 Task: Enable interaction limits for 1 month only for existing users in the organization "Mark56771".
Action: Mouse moved to (1269, 104)
Screenshot: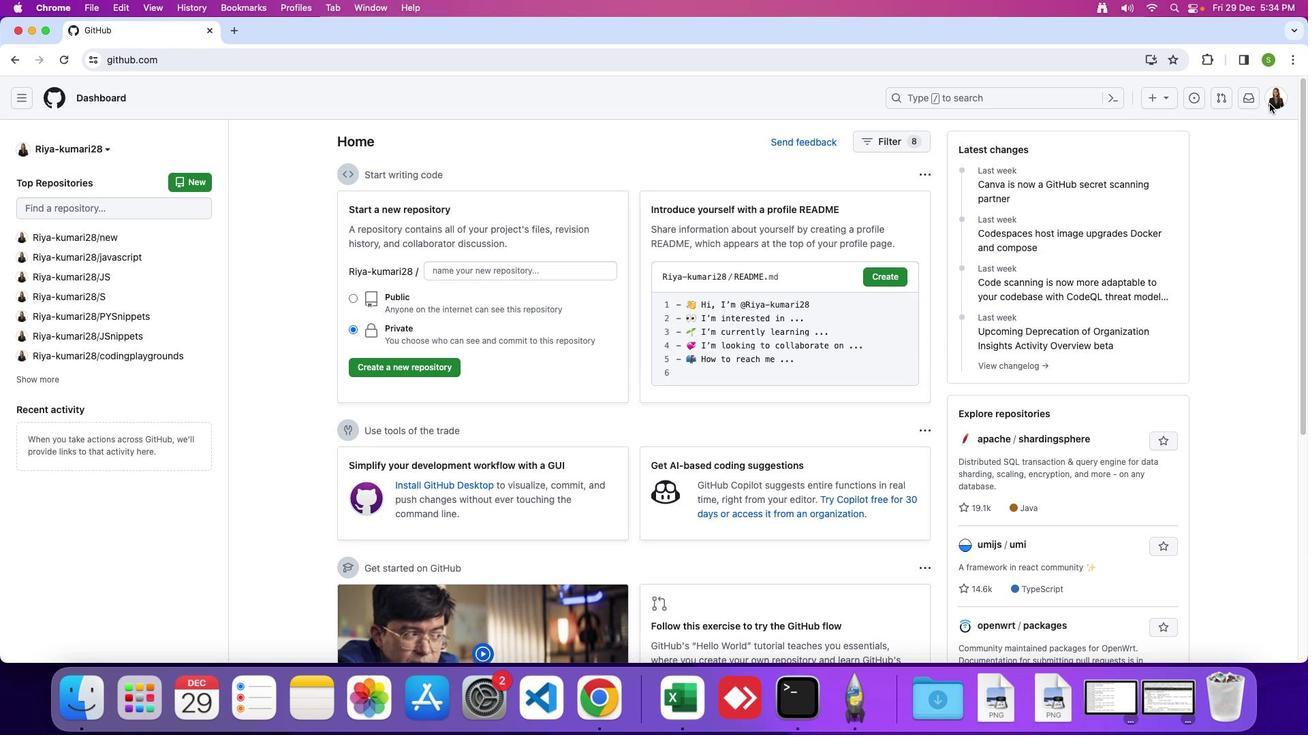 
Action: Mouse pressed left at (1269, 104)
Screenshot: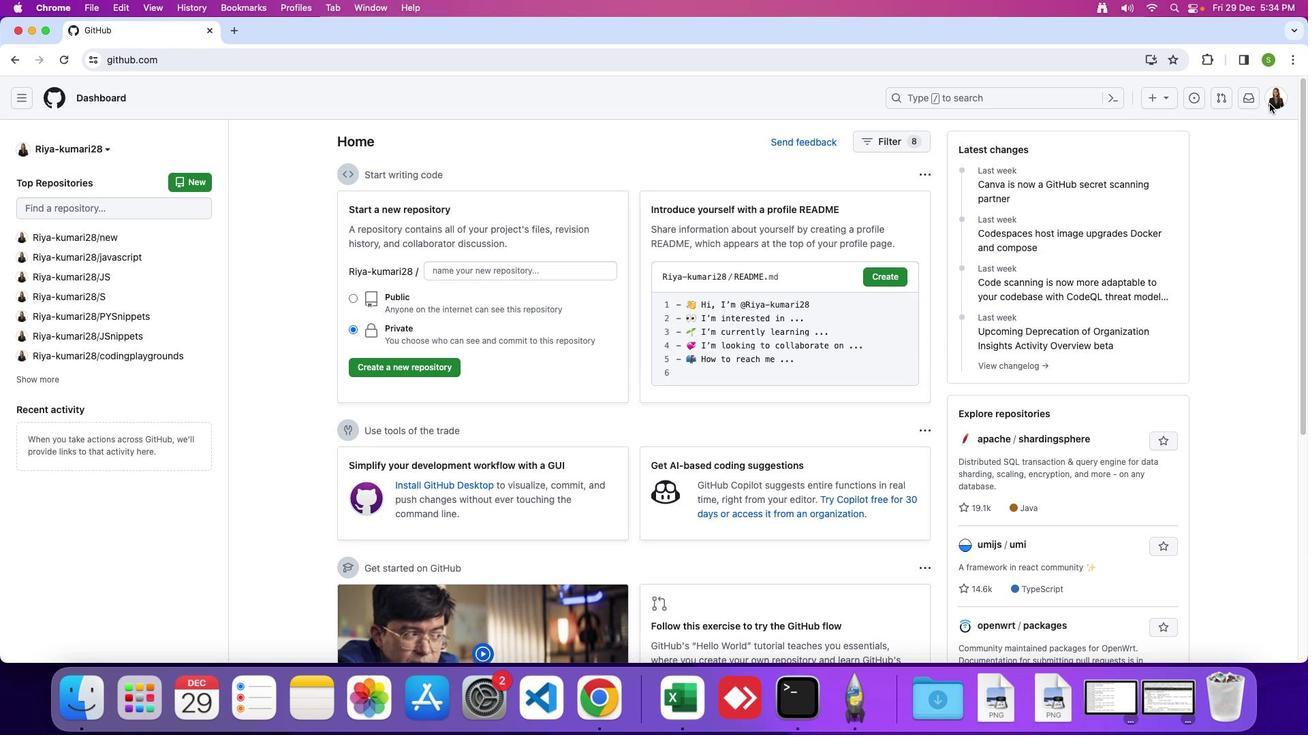 
Action: Mouse moved to (1270, 102)
Screenshot: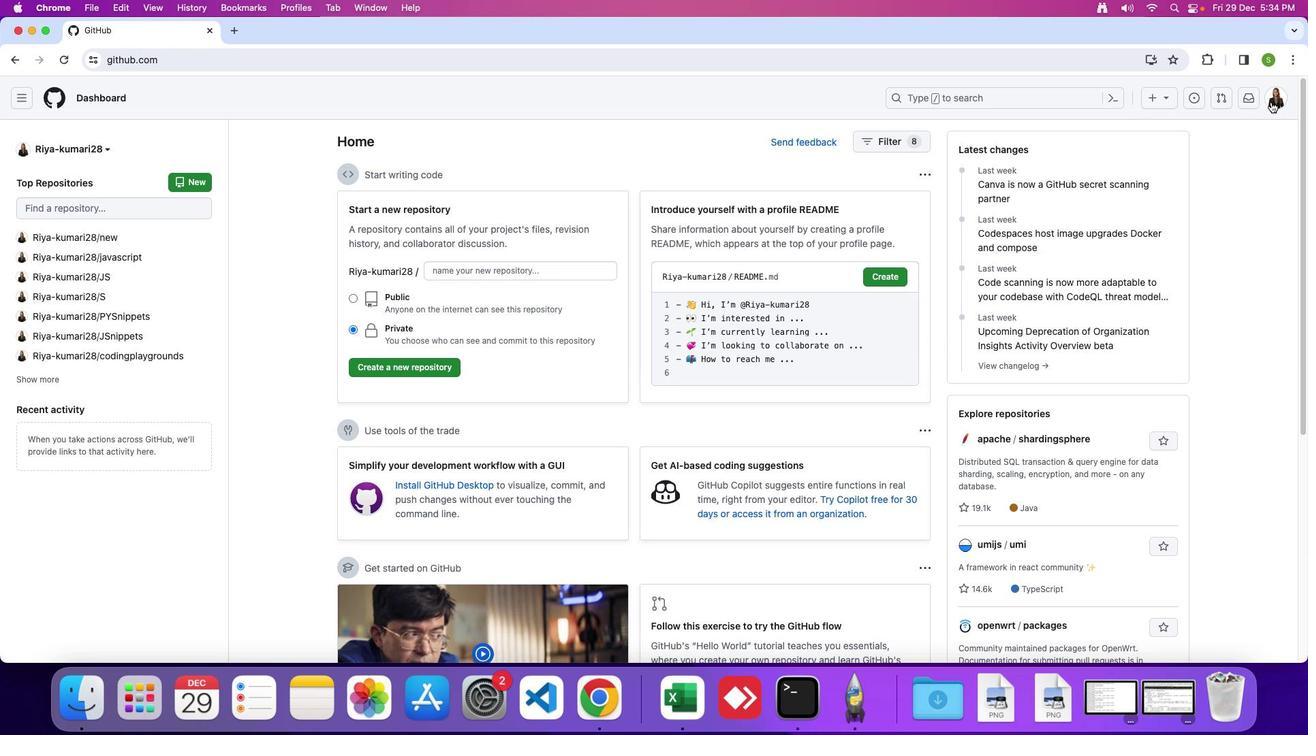 
Action: Mouse pressed left at (1270, 102)
Screenshot: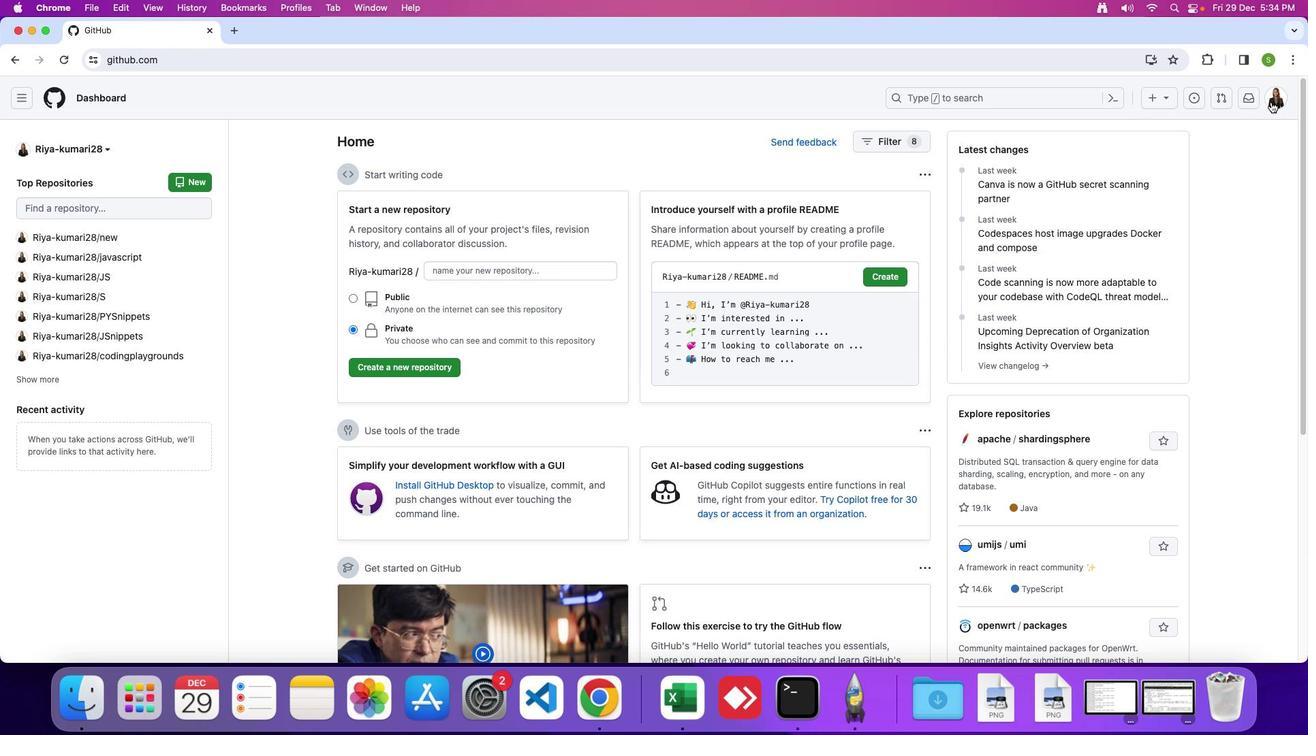 
Action: Mouse moved to (1176, 269)
Screenshot: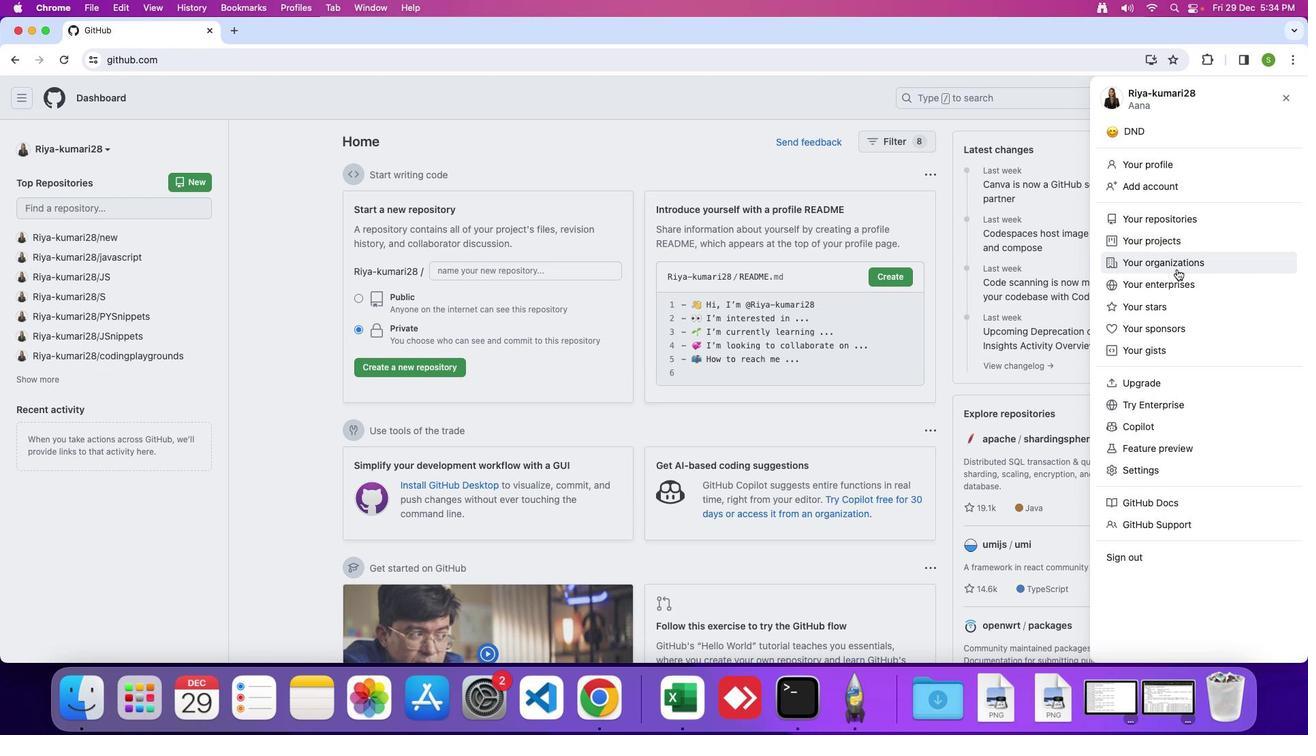 
Action: Mouse pressed left at (1176, 269)
Screenshot: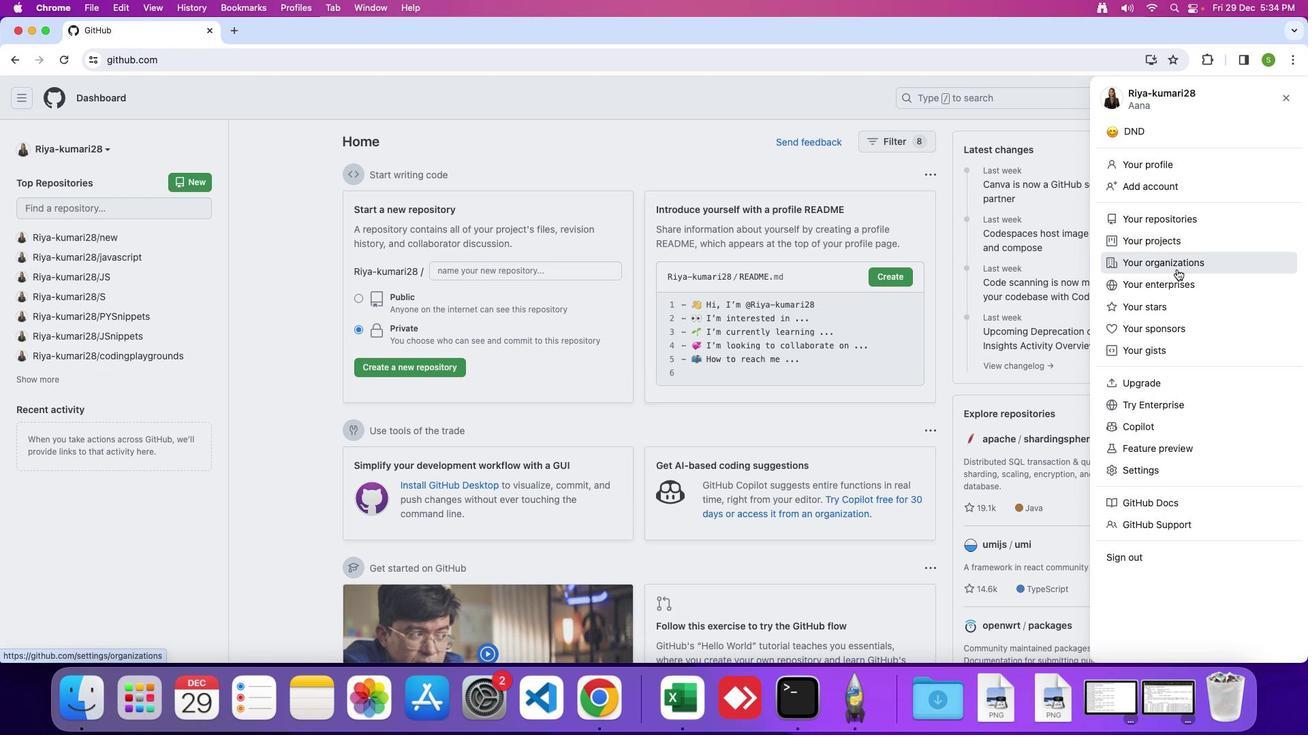 
Action: Mouse moved to (979, 281)
Screenshot: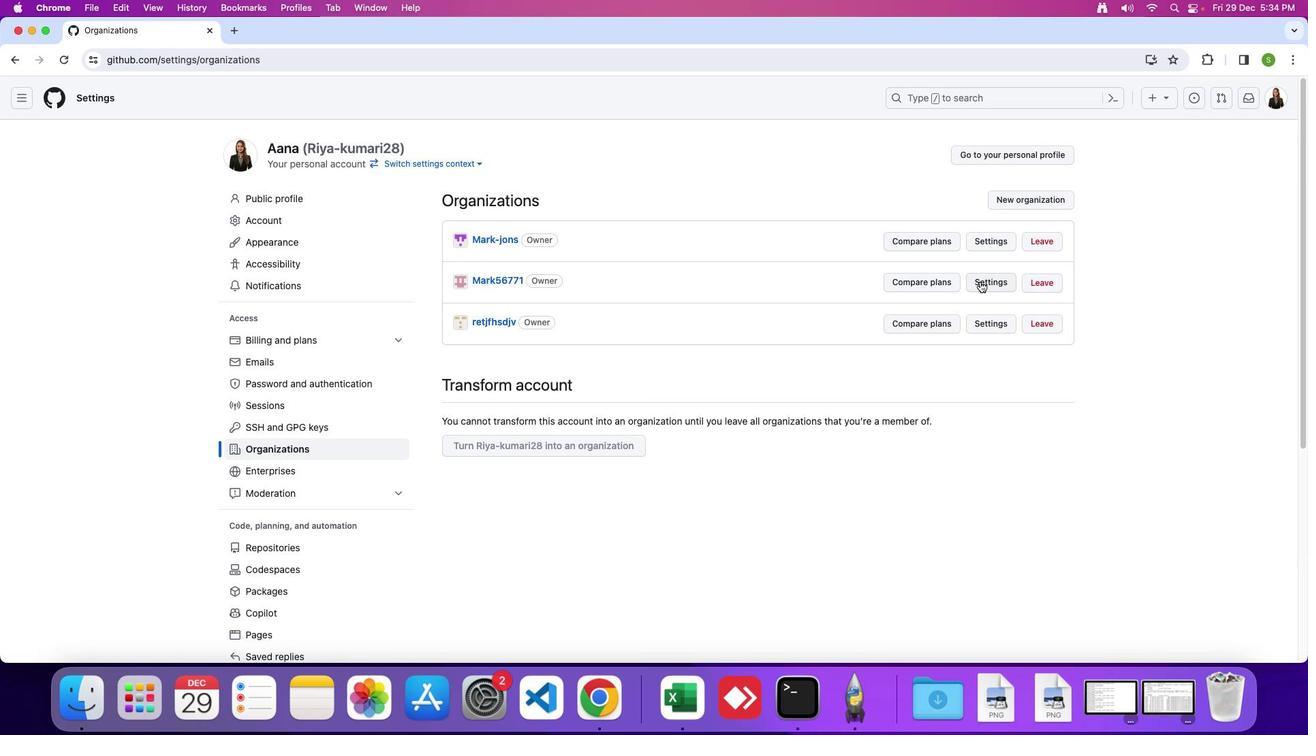 
Action: Mouse pressed left at (979, 281)
Screenshot: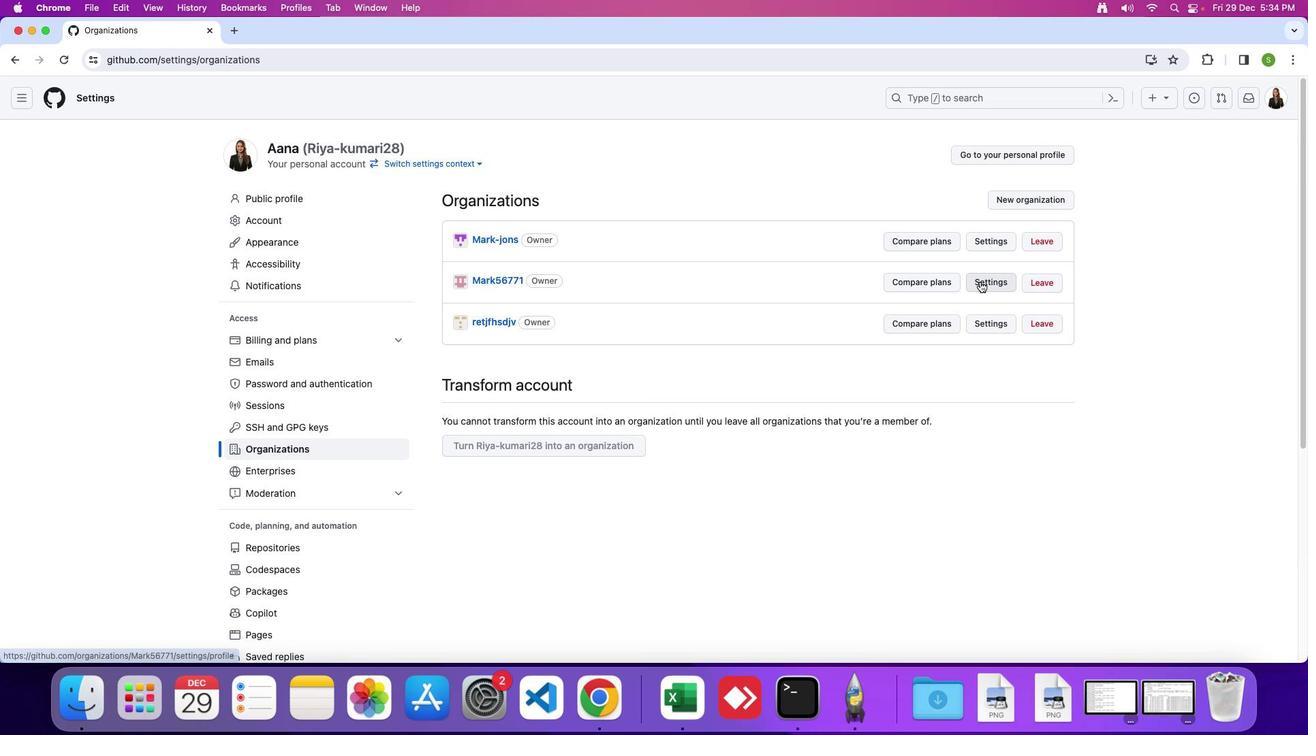 
Action: Mouse moved to (339, 361)
Screenshot: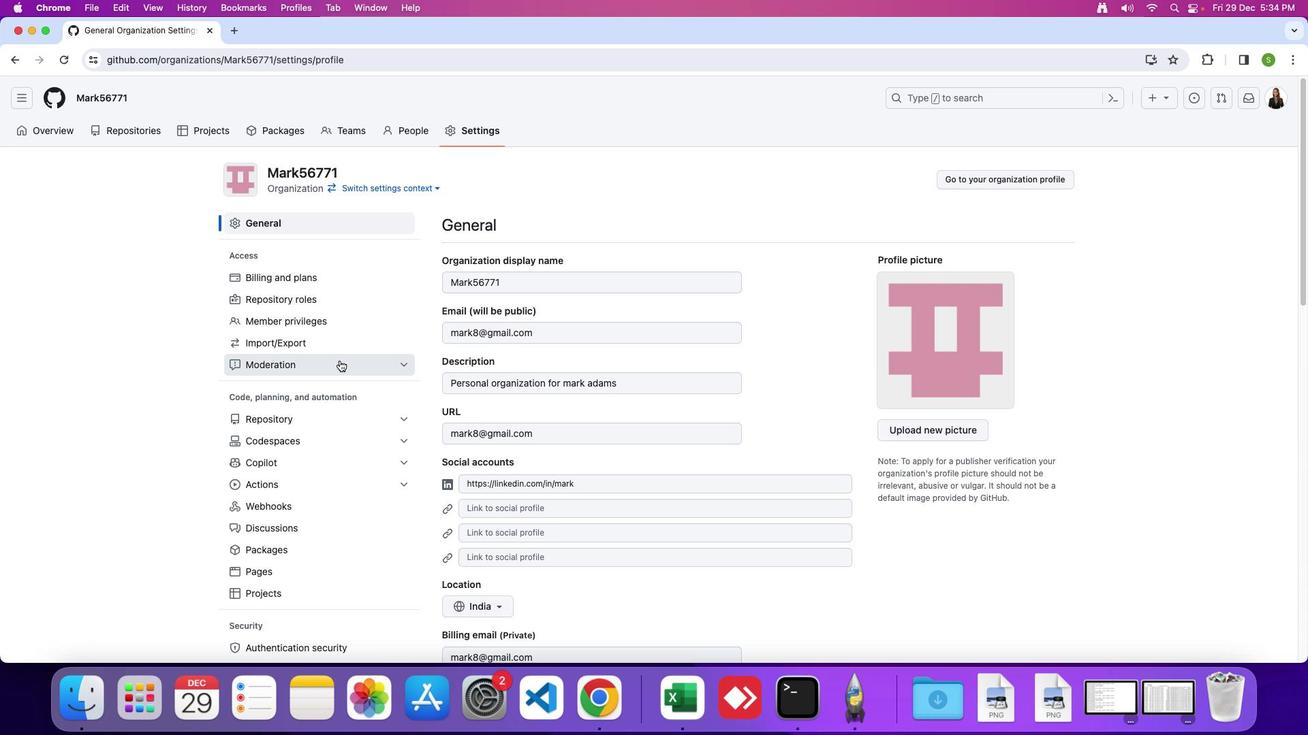 
Action: Mouse pressed left at (339, 361)
Screenshot: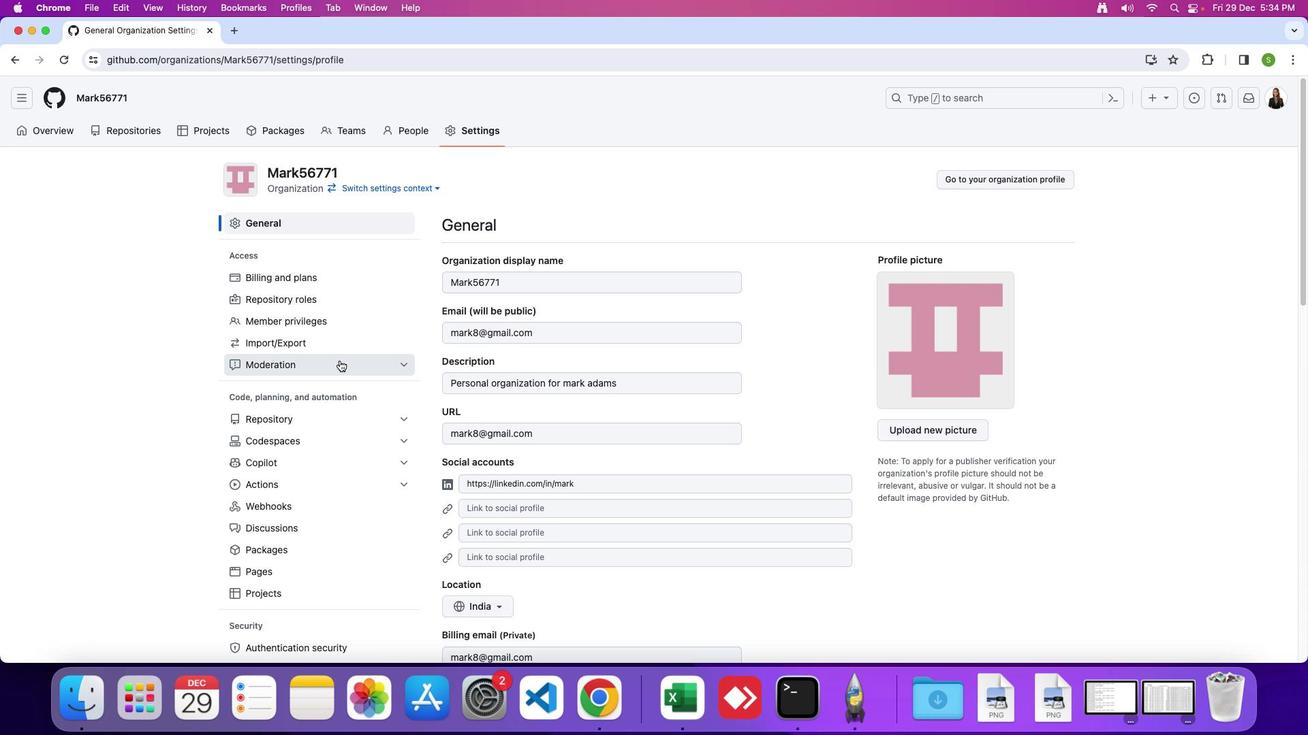 
Action: Mouse moved to (329, 408)
Screenshot: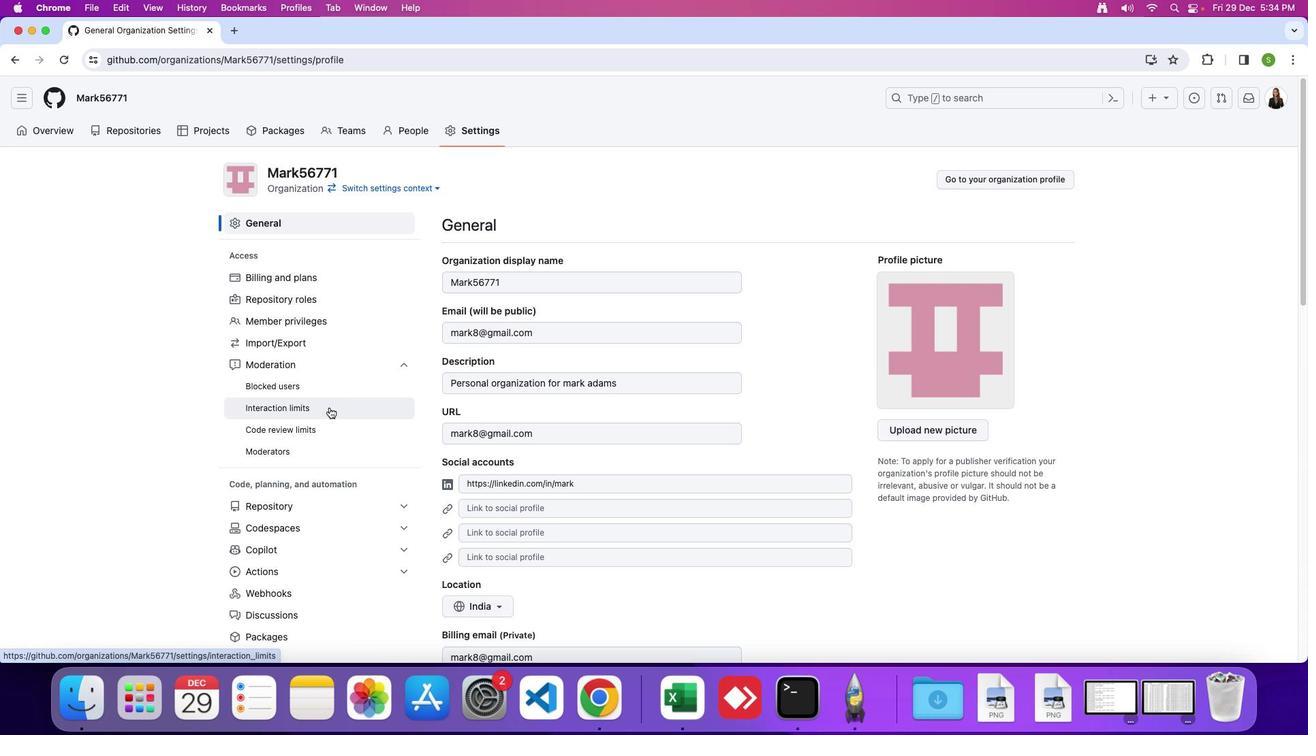 
Action: Mouse pressed left at (329, 408)
Screenshot: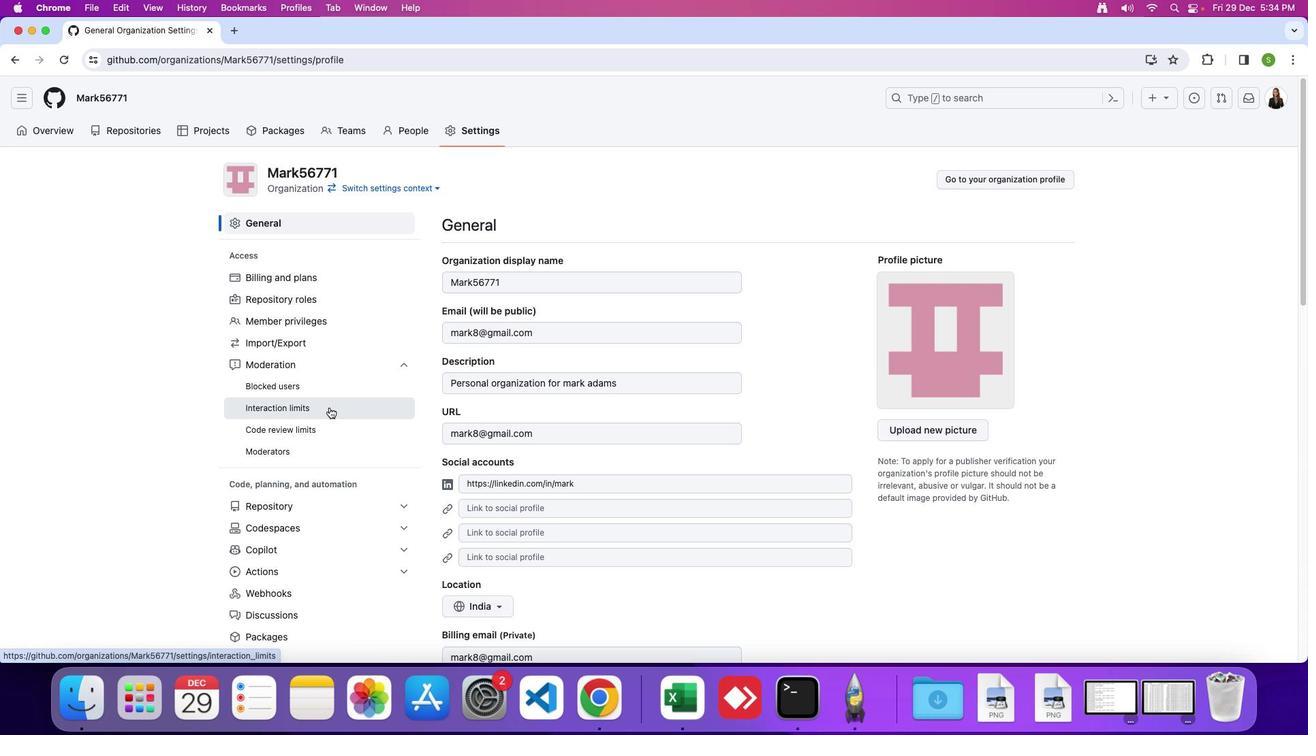 
Action: Mouse moved to (1043, 365)
Screenshot: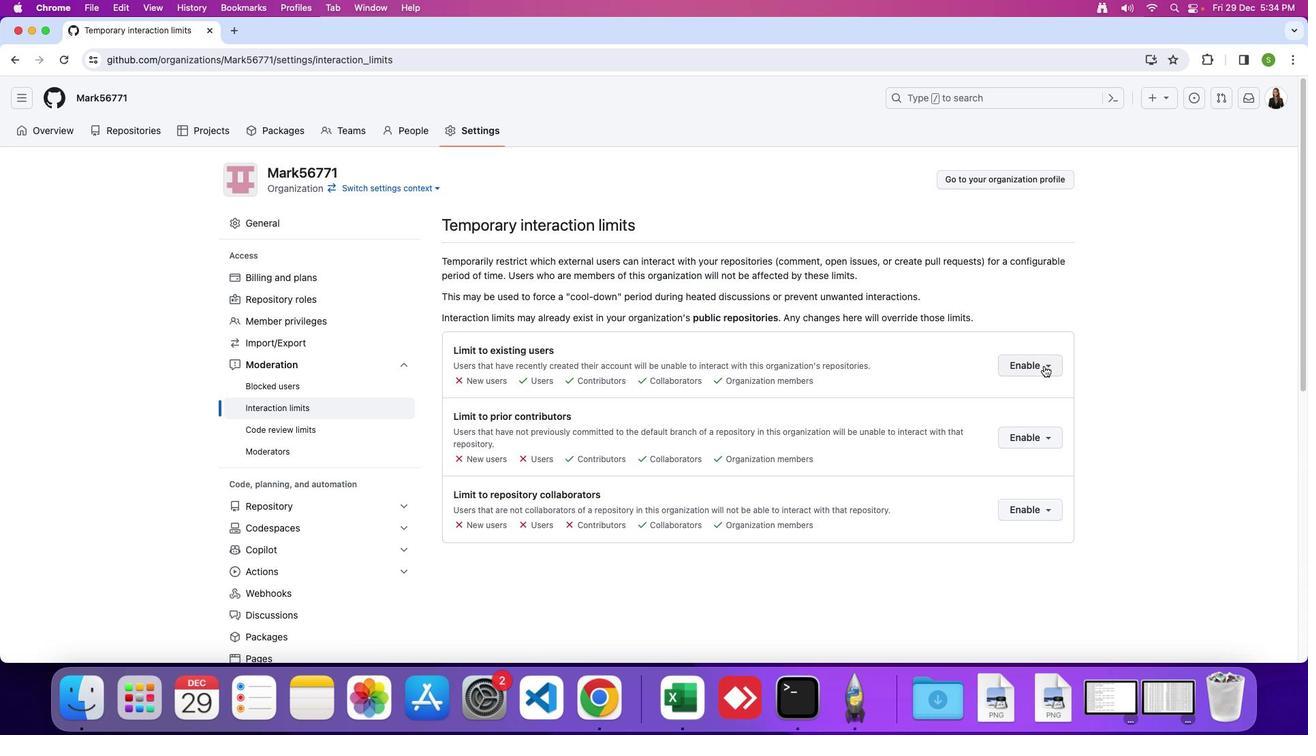 
Action: Mouse pressed left at (1043, 365)
Screenshot: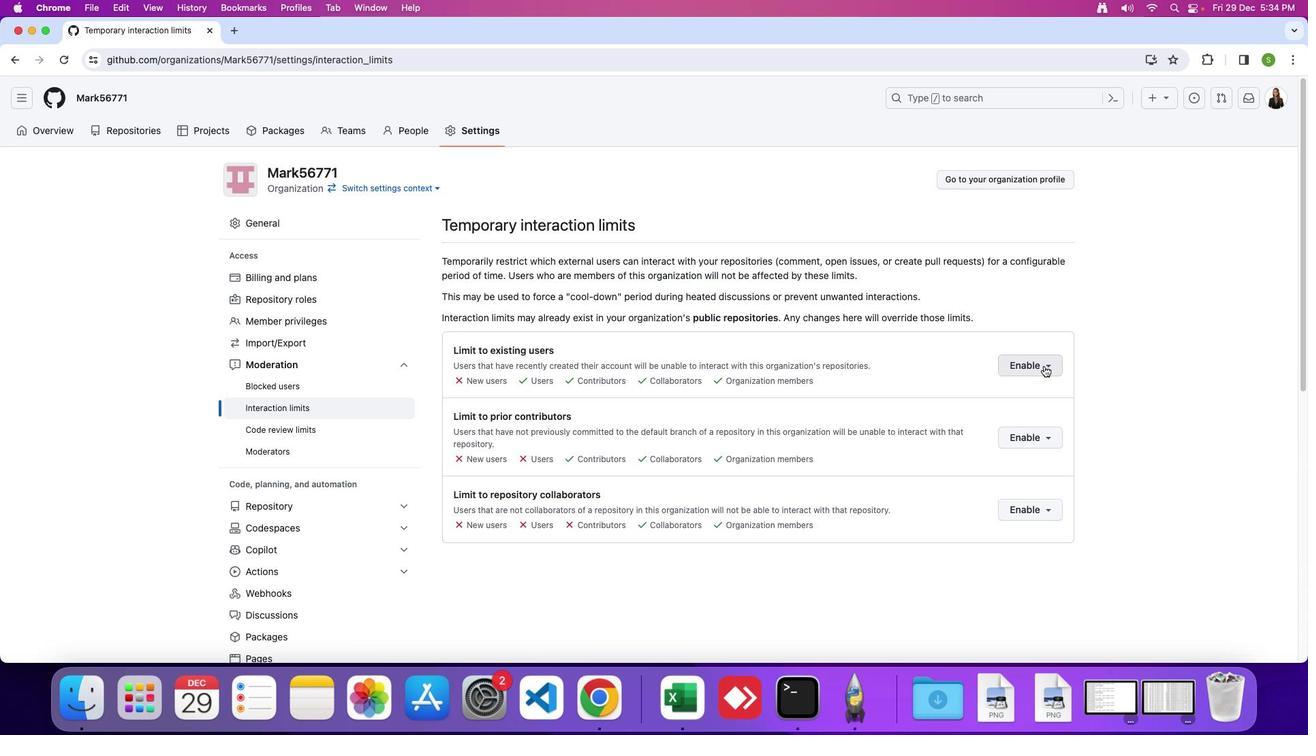 
Action: Mouse moved to (970, 480)
Screenshot: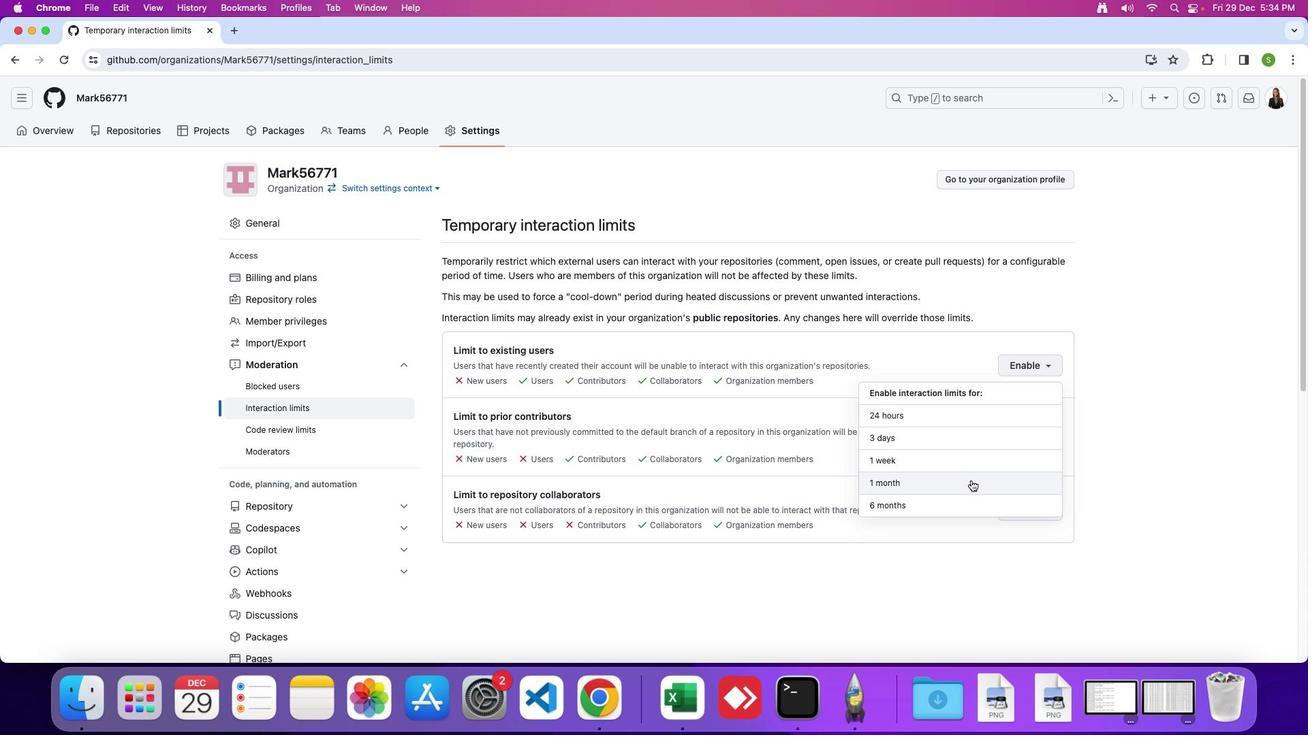 
Action: Mouse pressed left at (970, 480)
Screenshot: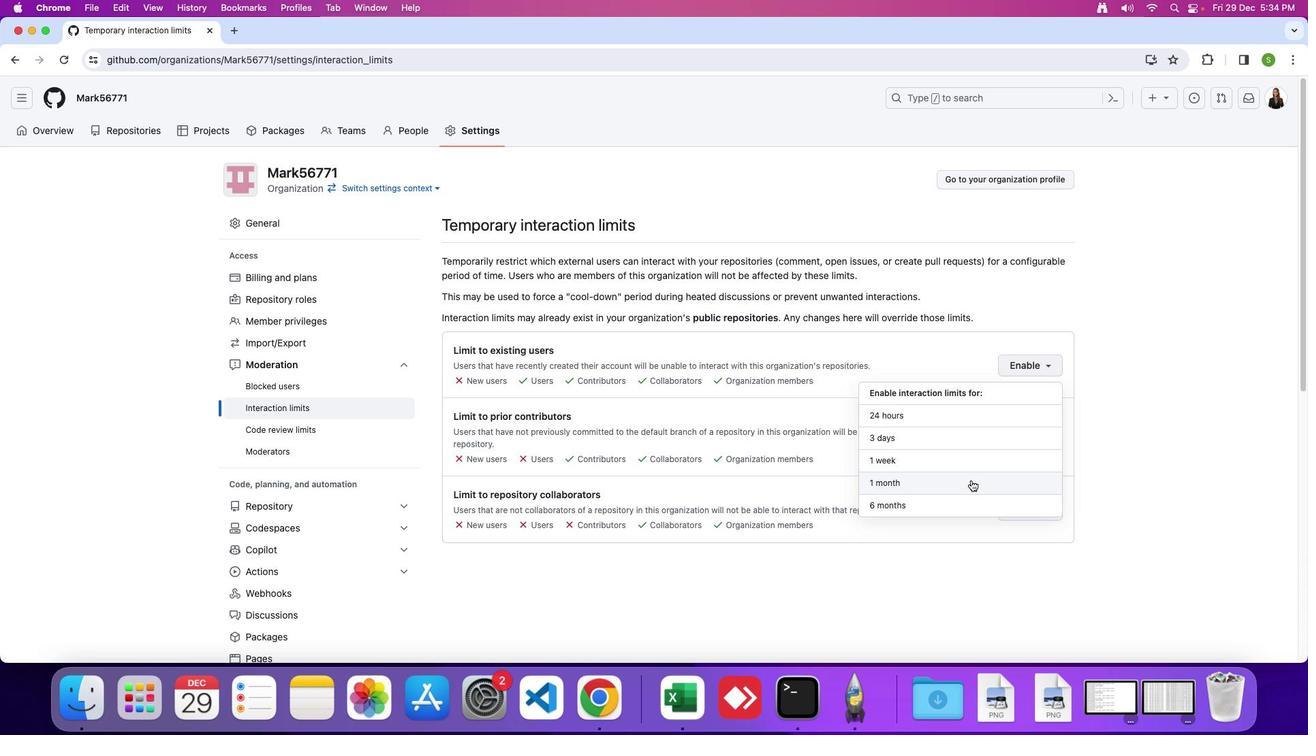 
